 Task: Log work in the project ZephyrTech for the issue 'Create a new online platform for online music production courses with advanced audio editing and mixing features' spent time as '1w 1d 10h 9m' and remaining time as '3w 5d 11h 51m' and move to bottom of backlog. Now add the issue to the epic 'ITIL Implementation'.
Action: Mouse moved to (709, 457)
Screenshot: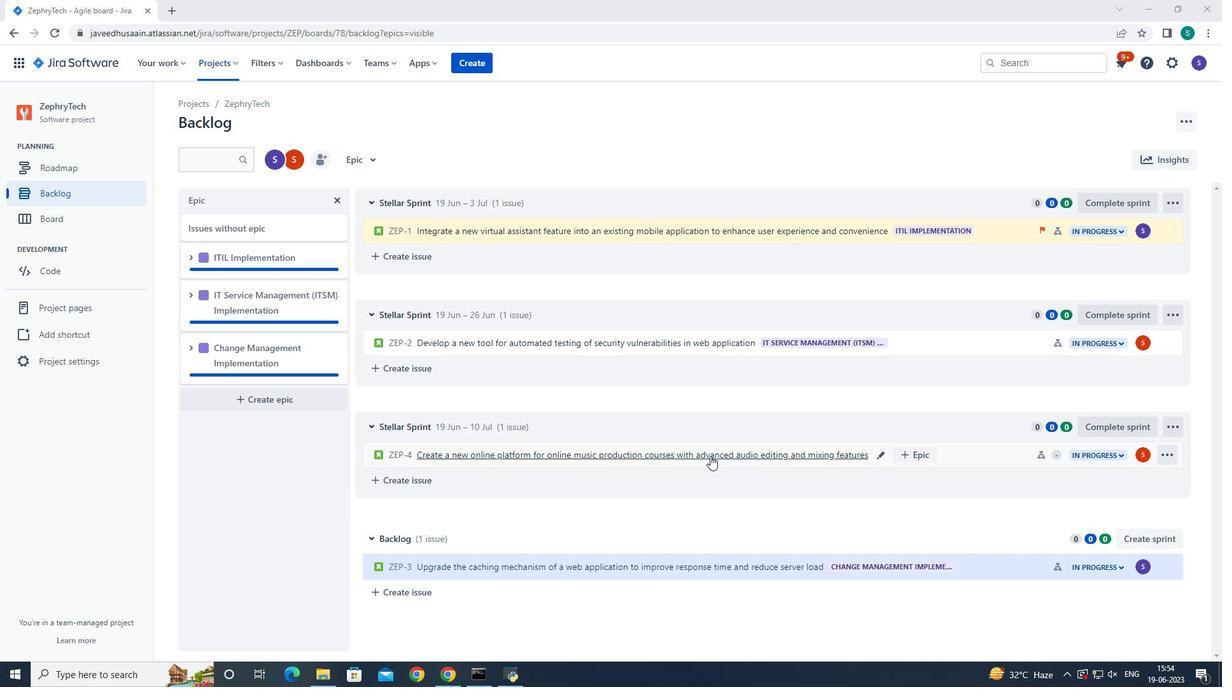 
Action: Mouse pressed left at (709, 457)
Screenshot: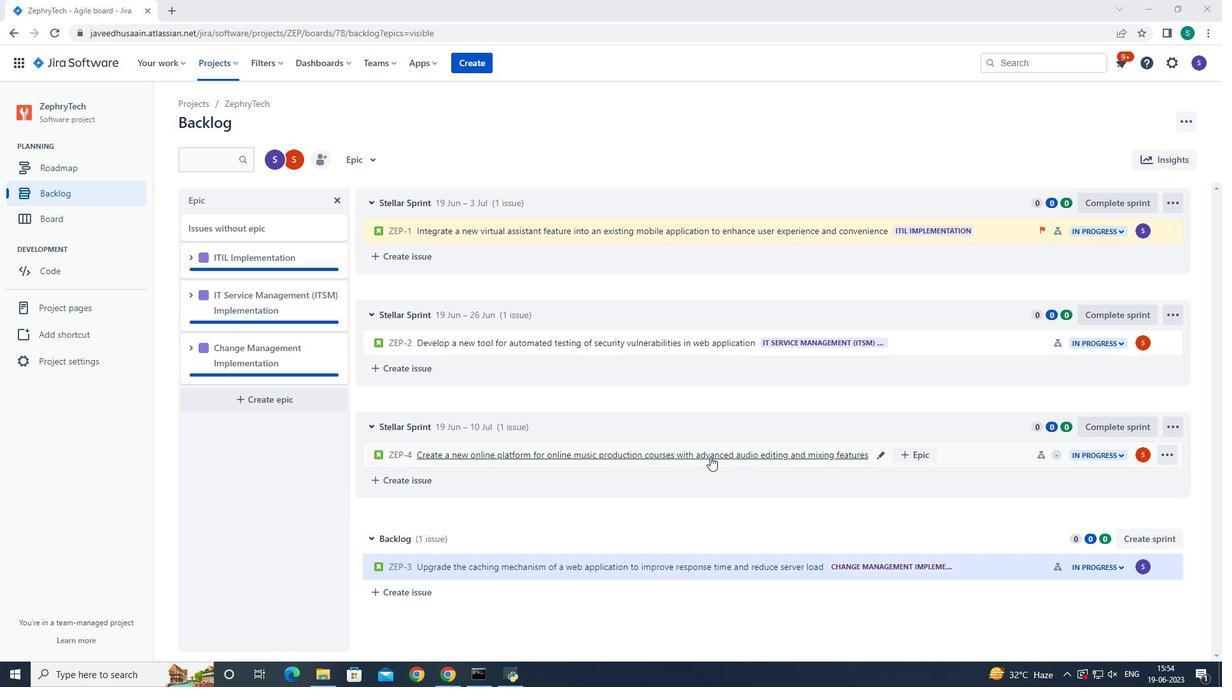 
Action: Mouse moved to (1162, 199)
Screenshot: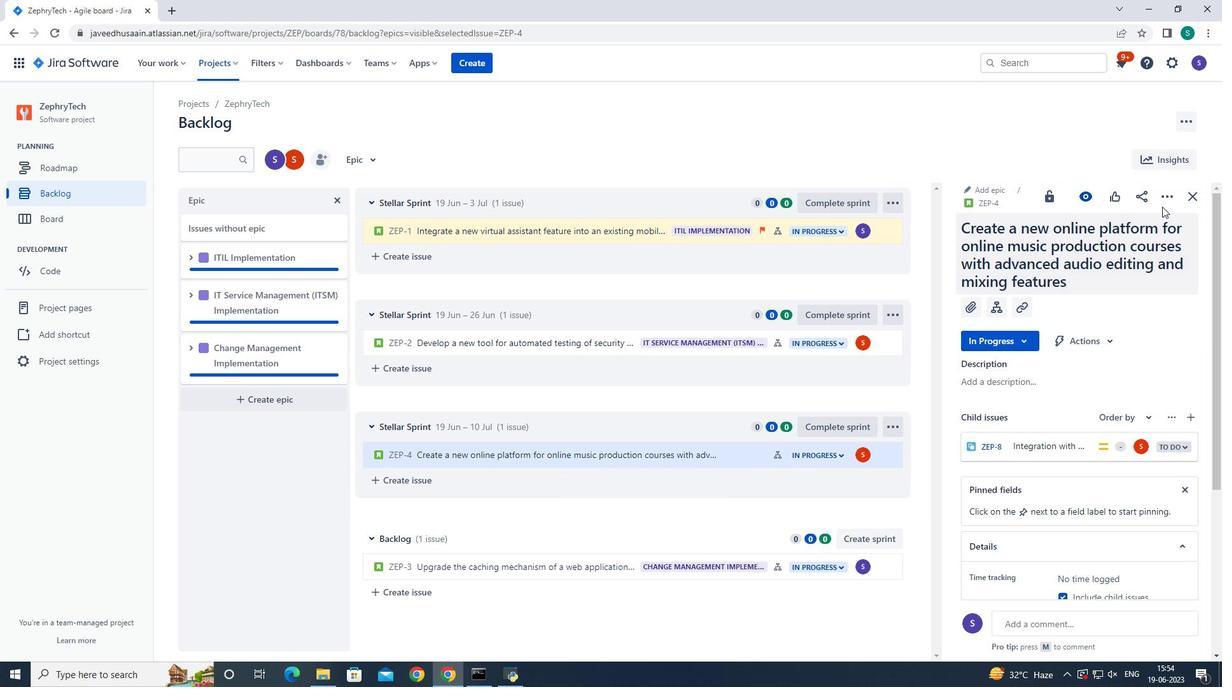 
Action: Mouse pressed left at (1162, 199)
Screenshot: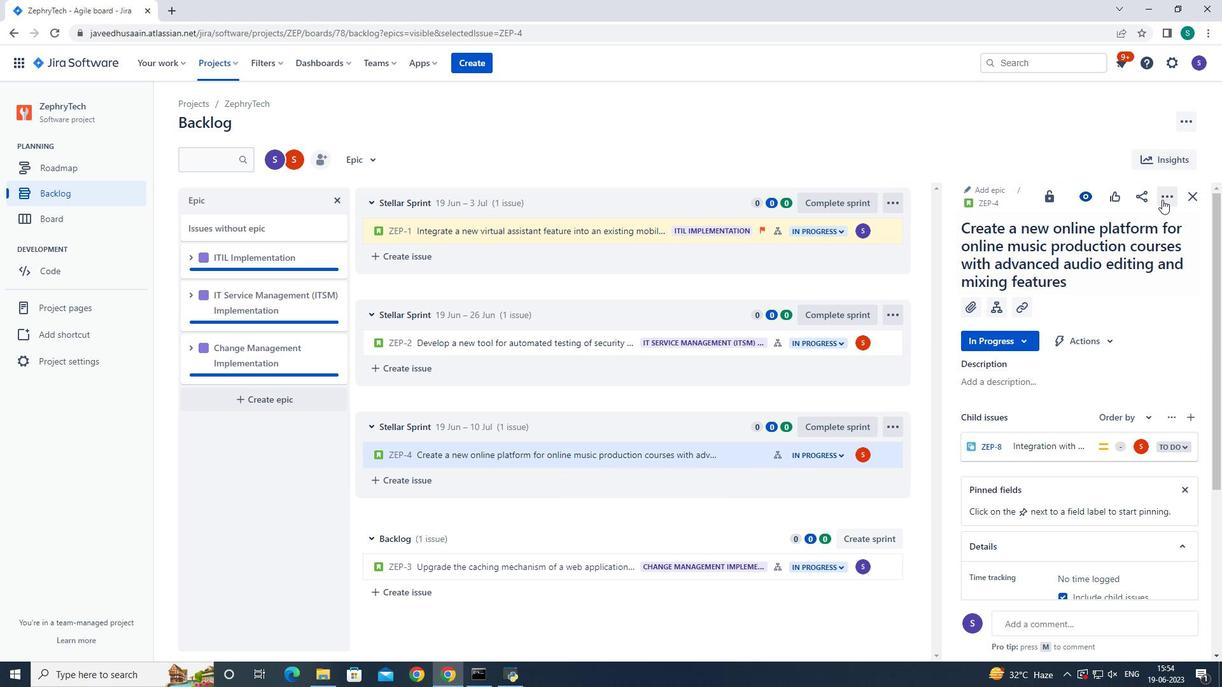 
Action: Mouse moved to (1132, 227)
Screenshot: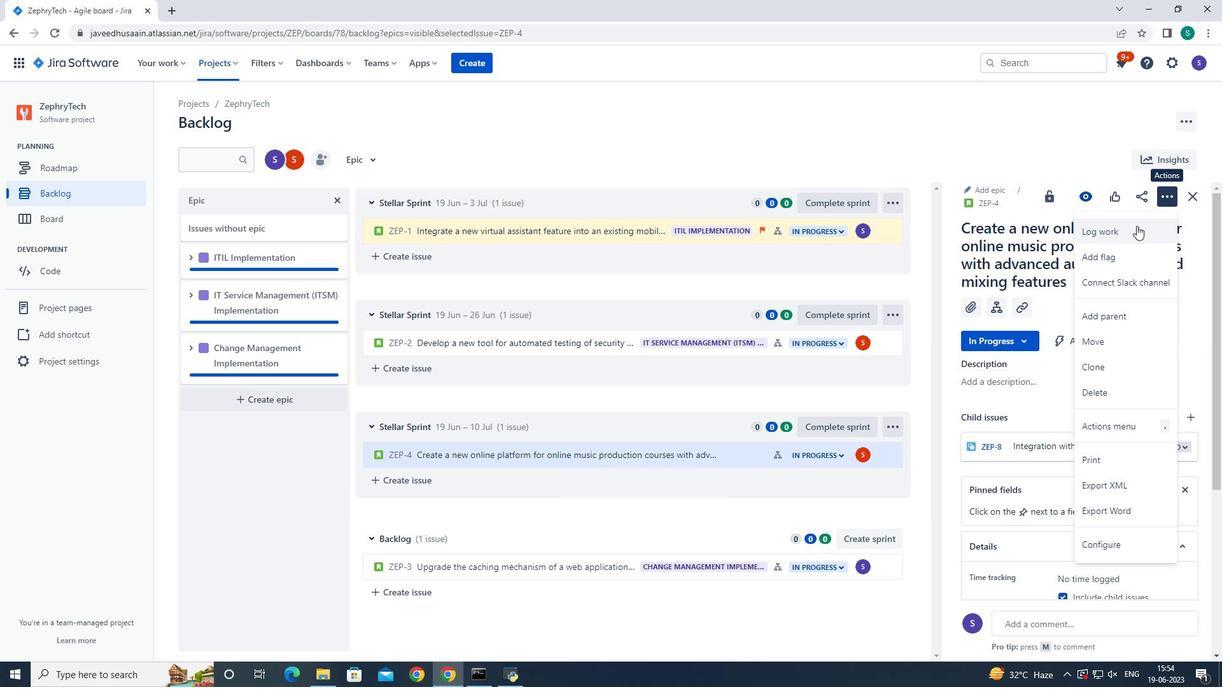 
Action: Mouse pressed left at (1132, 227)
Screenshot: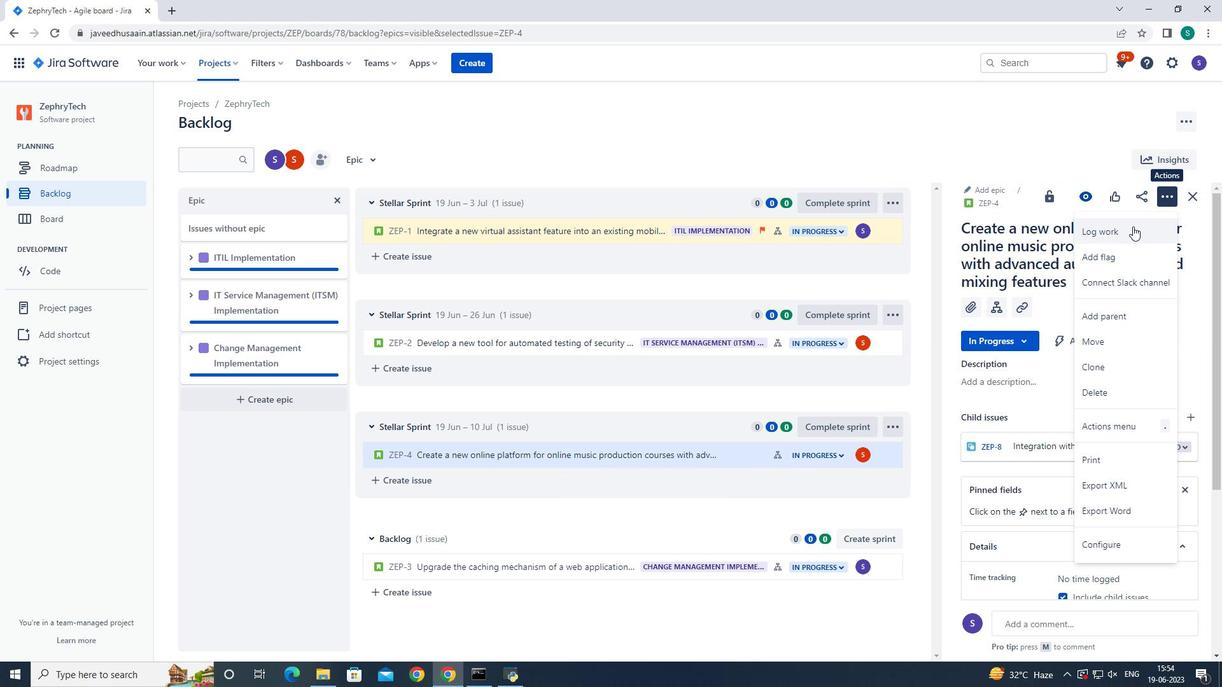 
Action: Mouse moved to (576, 192)
Screenshot: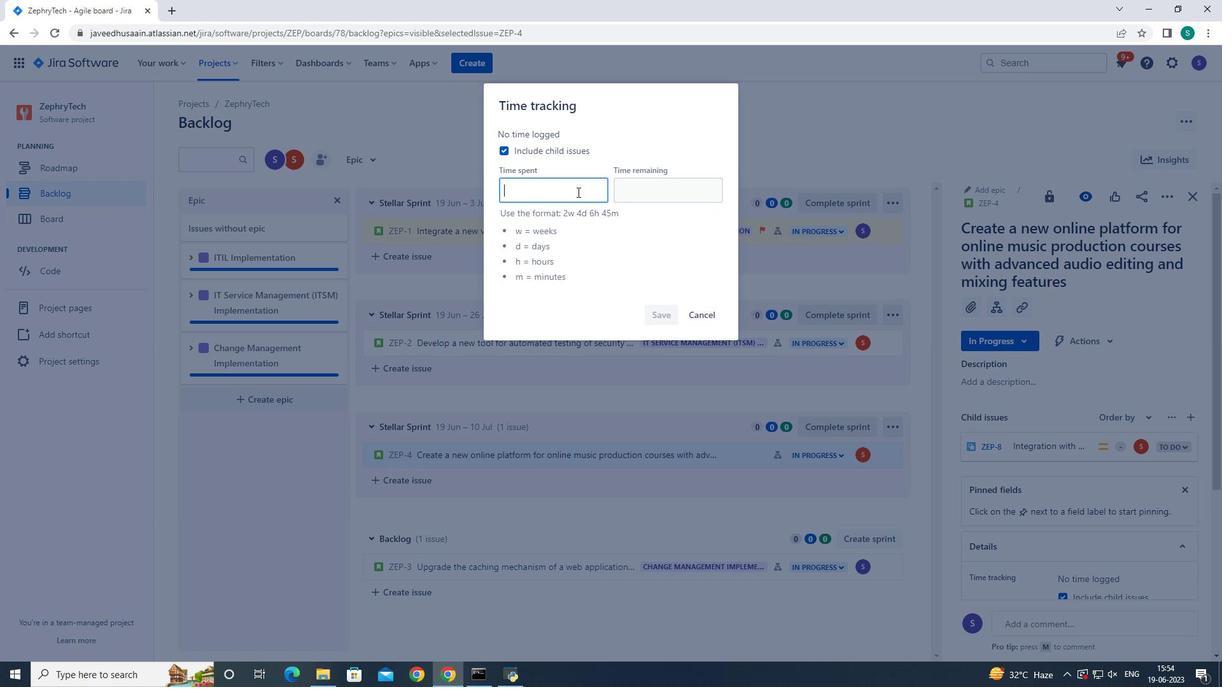 
Action: Mouse pressed left at (576, 192)
Screenshot: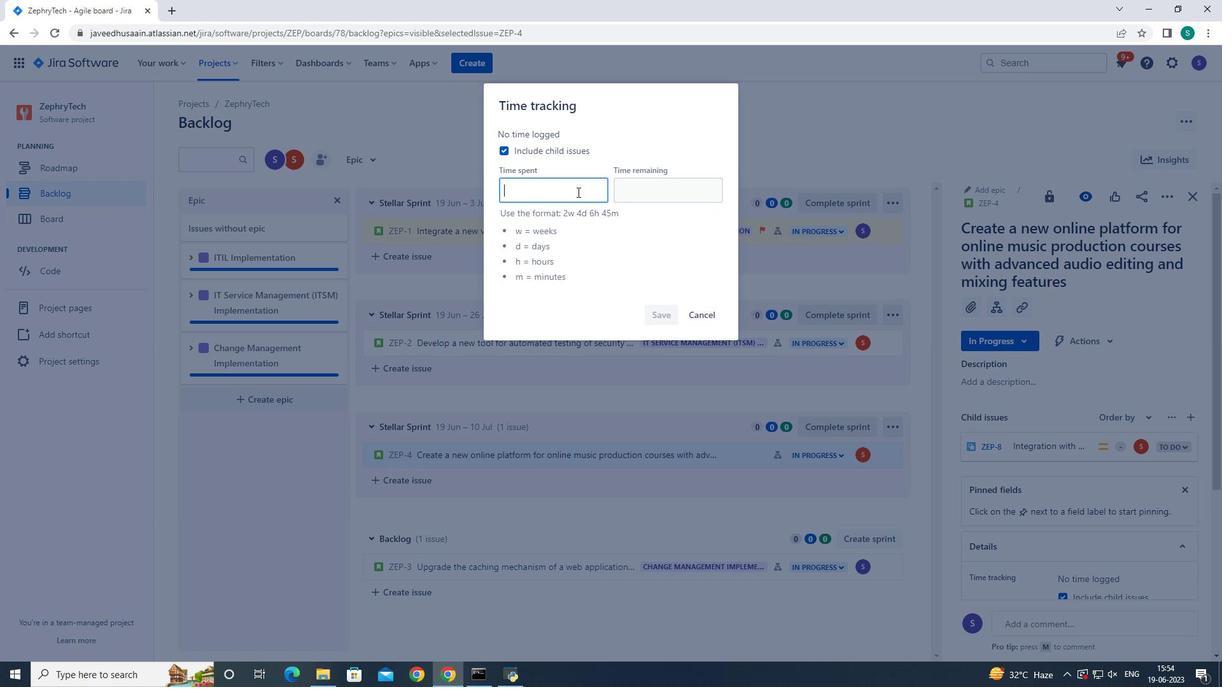 
Action: Key pressed 1w<Key.space>1d<Key.space>10h<Key.space>9m<Key.tab>3w<Key.space>5d<Key.space>11h<Key.space>51m
Screenshot: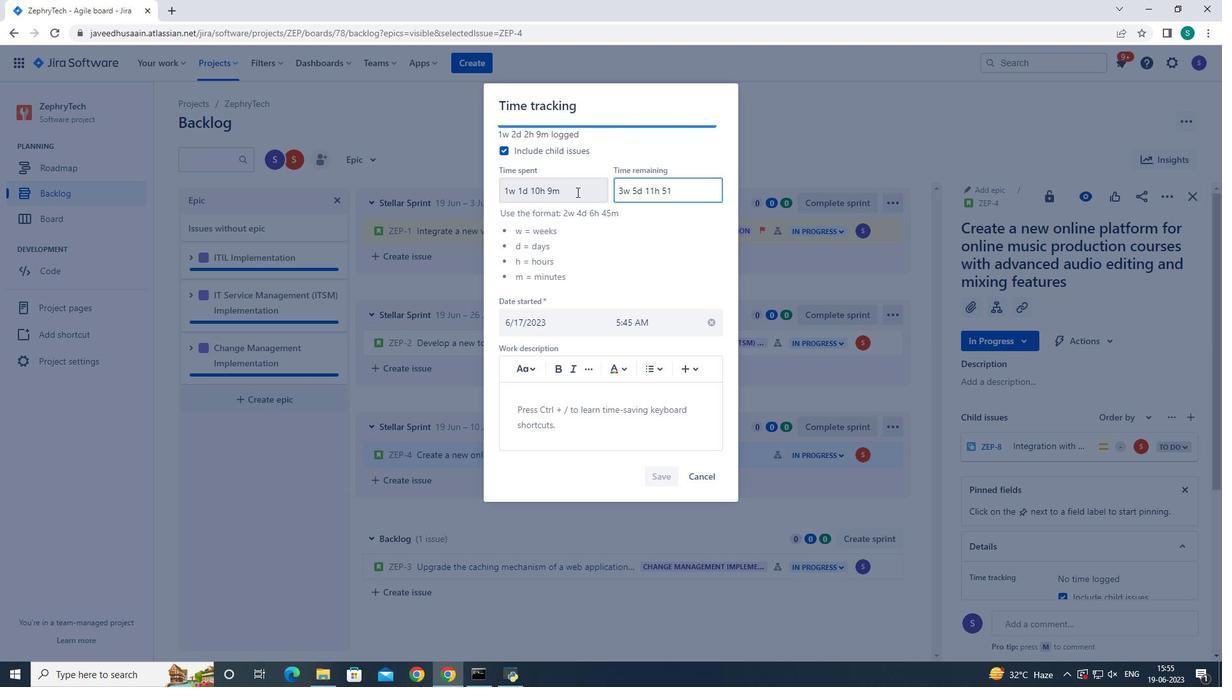 
Action: Mouse moved to (648, 476)
Screenshot: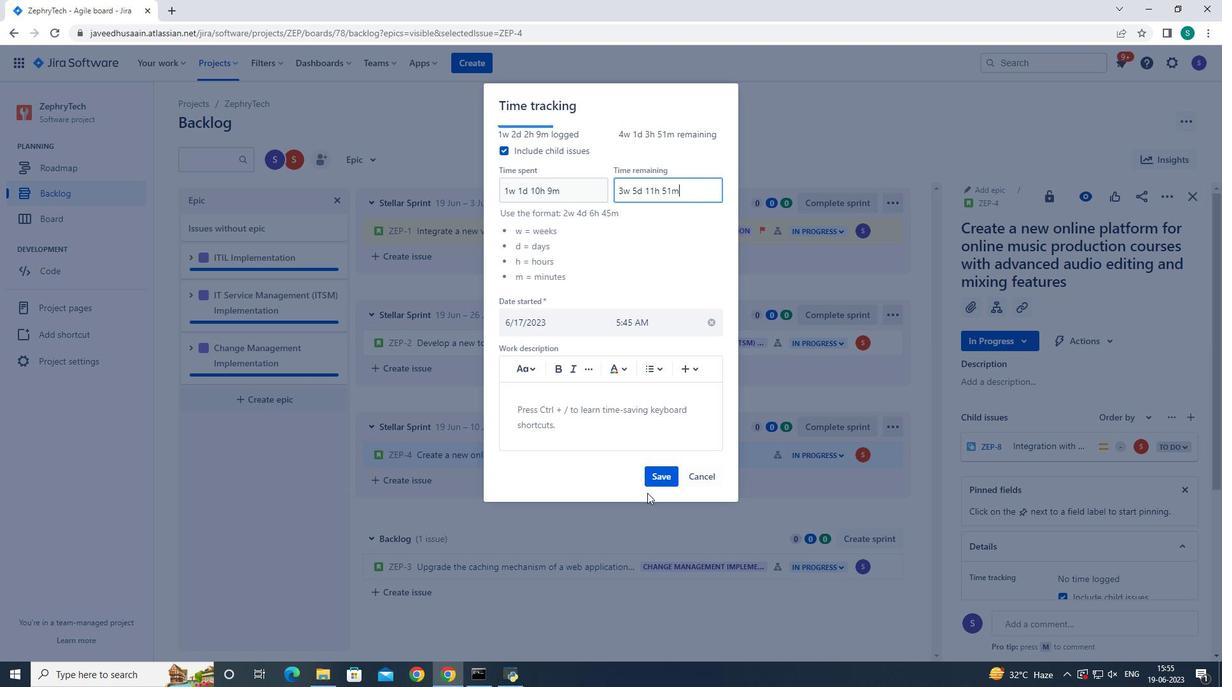 
Action: Mouse pressed left at (648, 476)
Screenshot: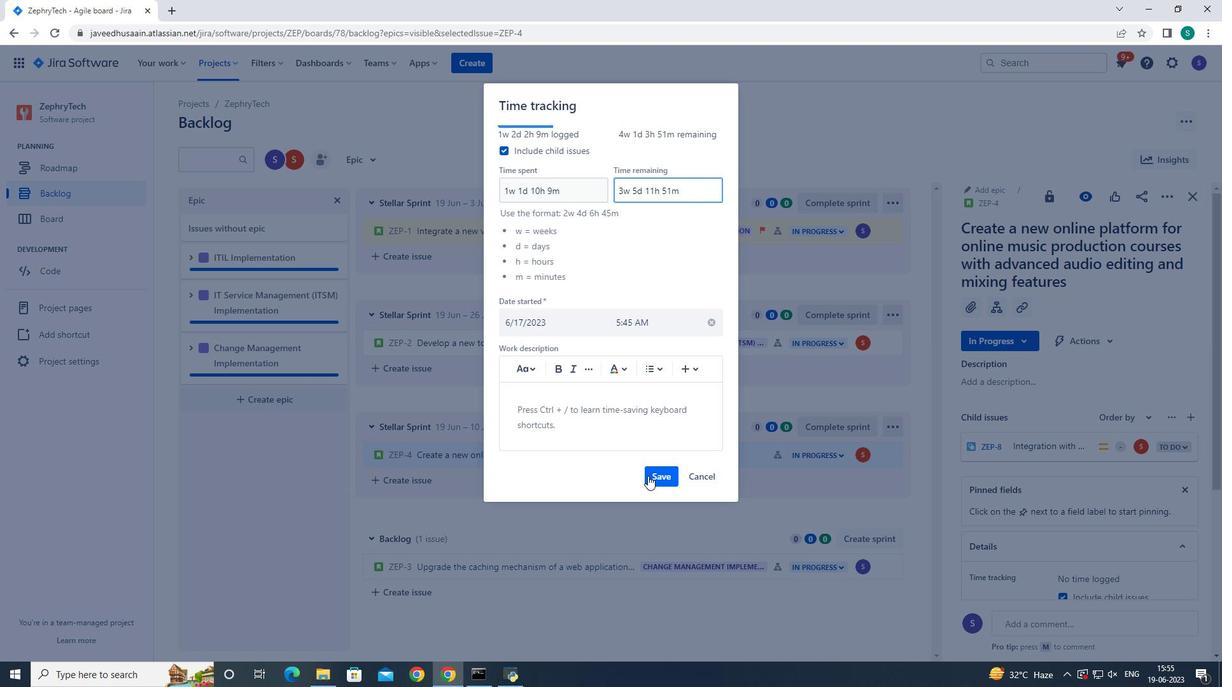 
Action: Mouse moved to (1192, 192)
Screenshot: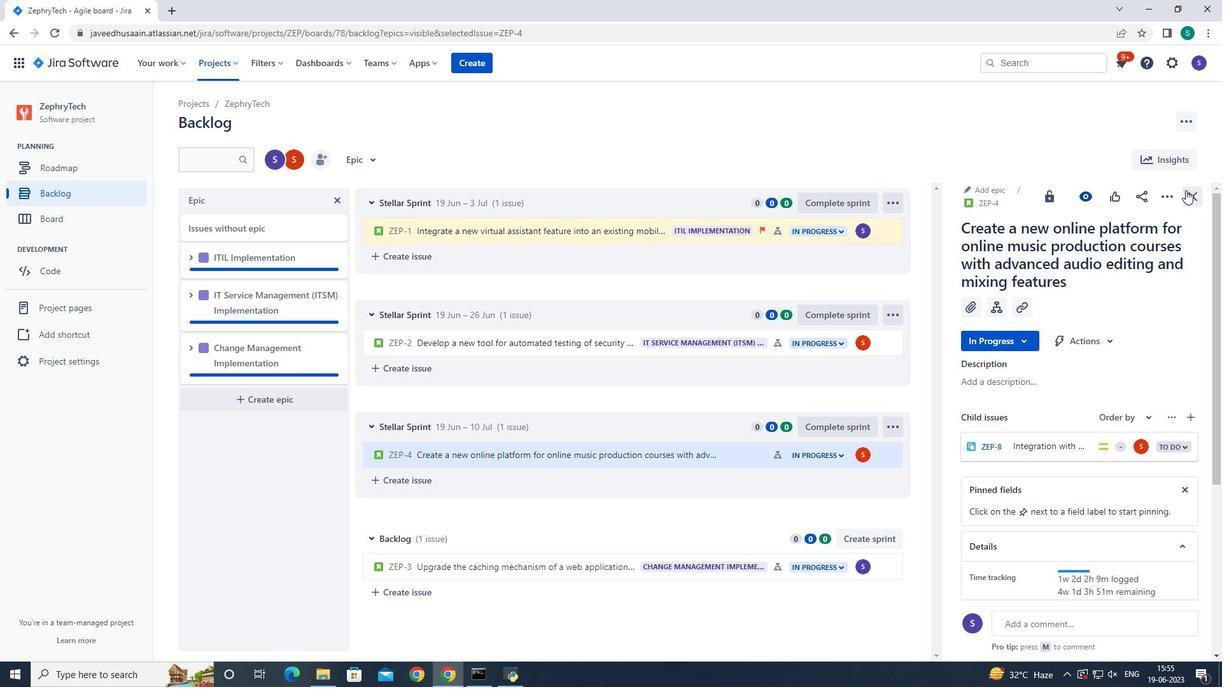 
Action: Mouse pressed left at (1192, 192)
Screenshot: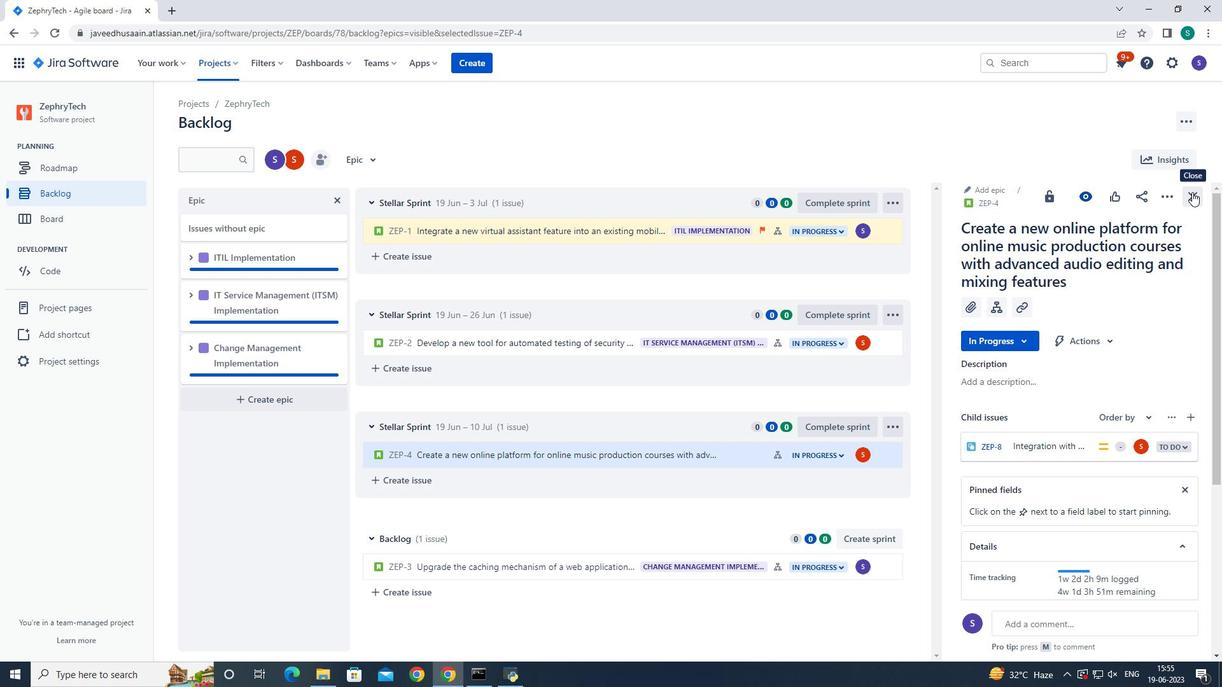 
Action: Mouse moved to (1165, 453)
Screenshot: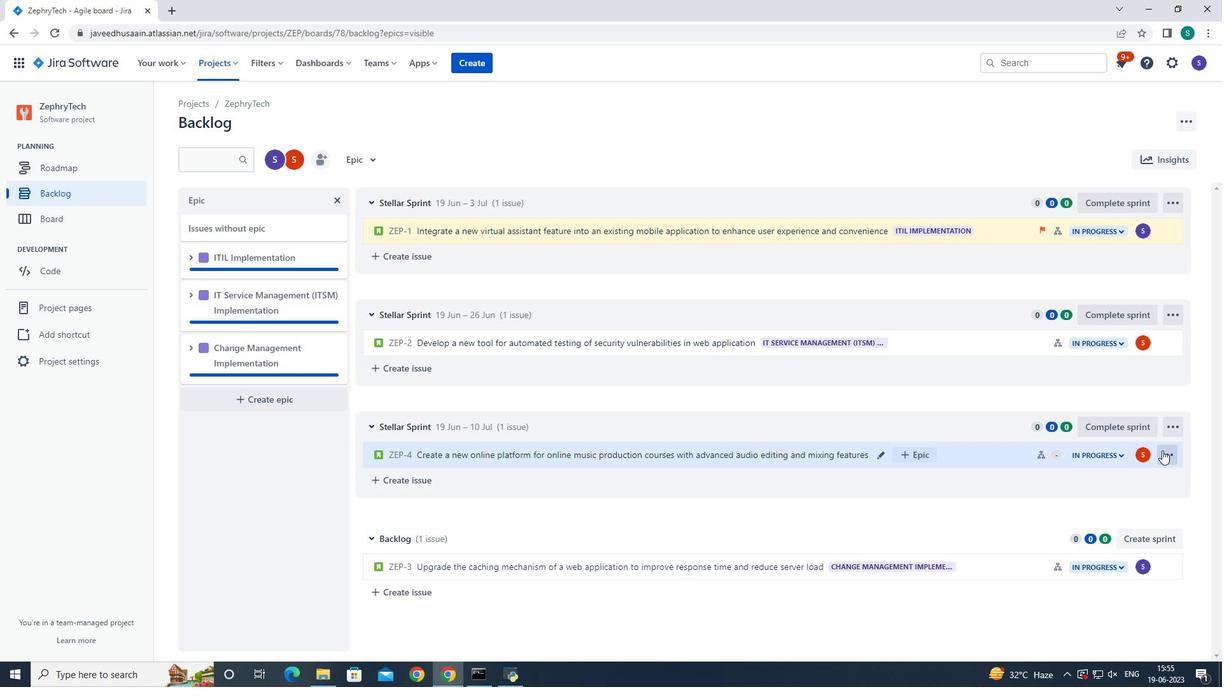 
Action: Mouse pressed left at (1165, 453)
Screenshot: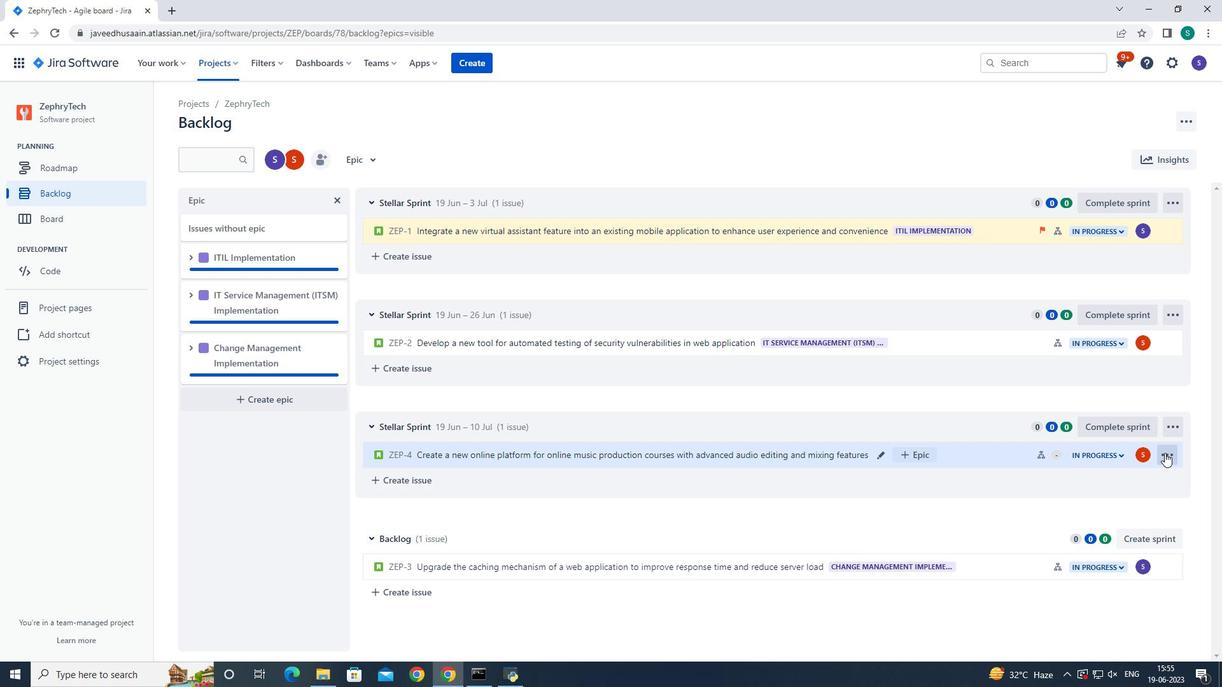
Action: Mouse moved to (1142, 425)
Screenshot: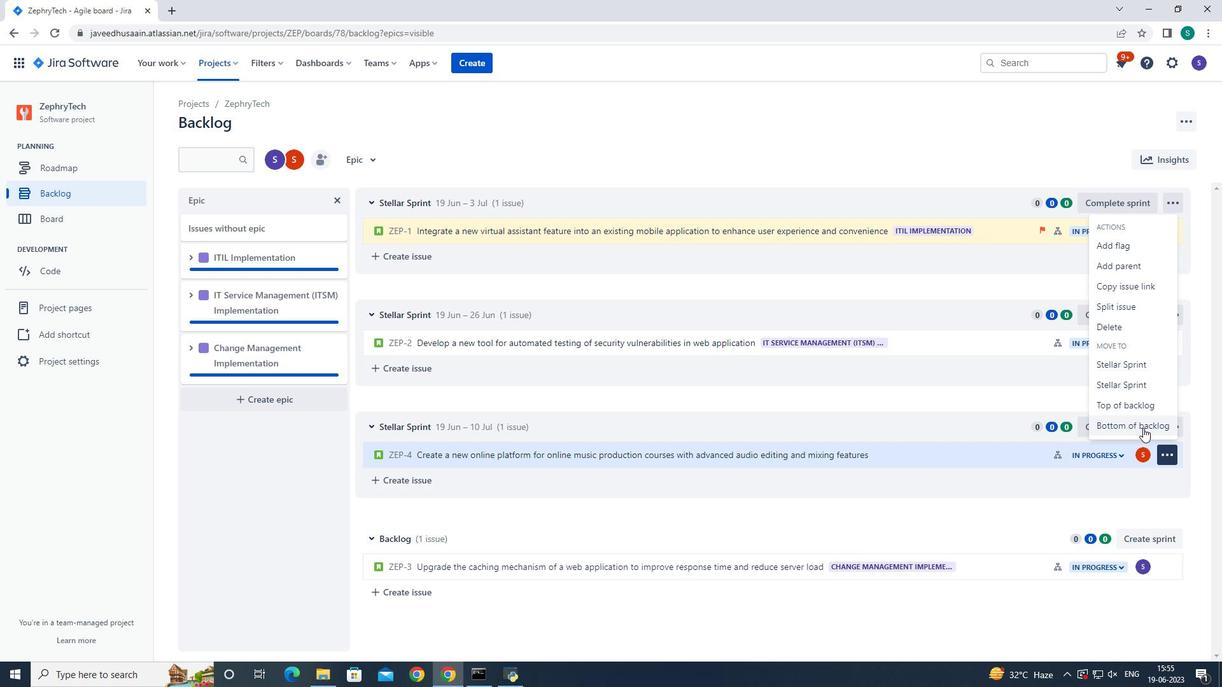 
Action: Mouse pressed left at (1142, 425)
Screenshot: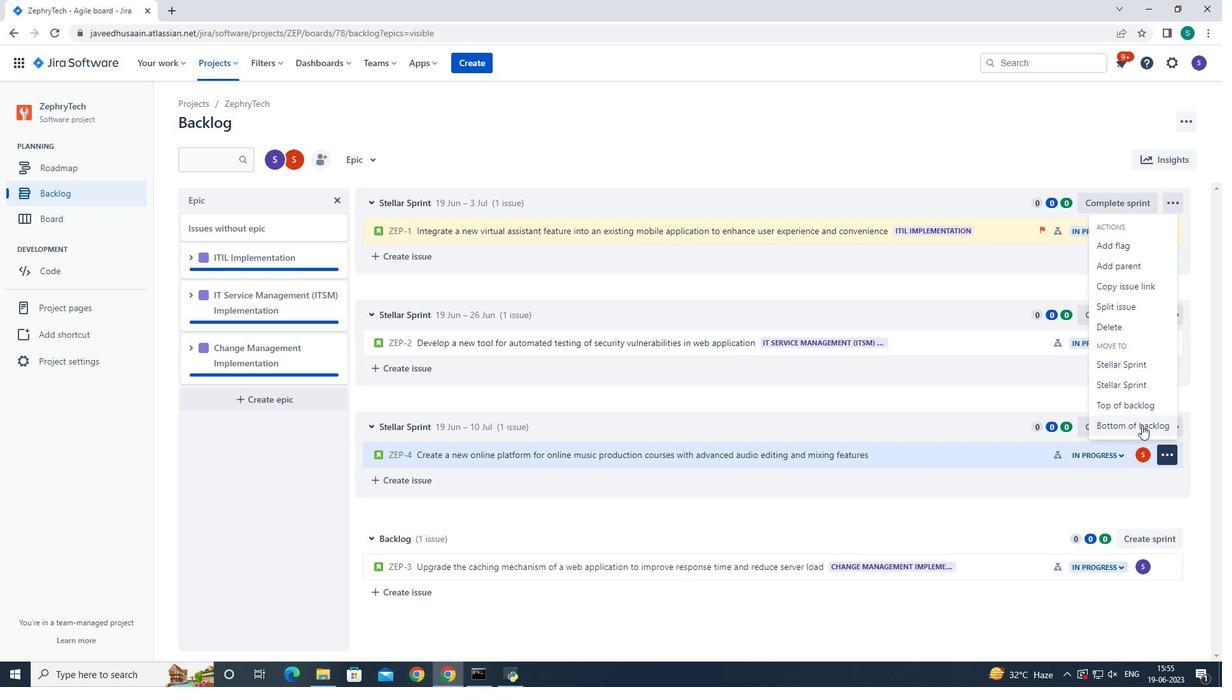 
Action: Mouse moved to (659, 208)
Screenshot: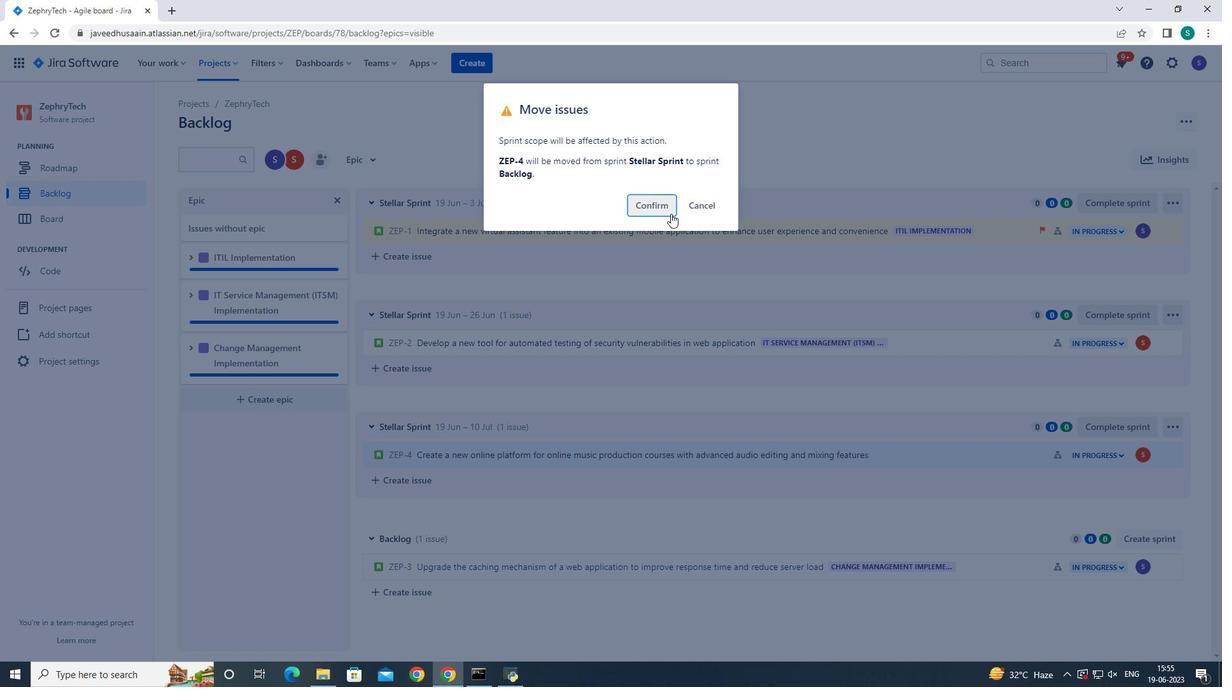
Action: Mouse pressed left at (659, 208)
Screenshot: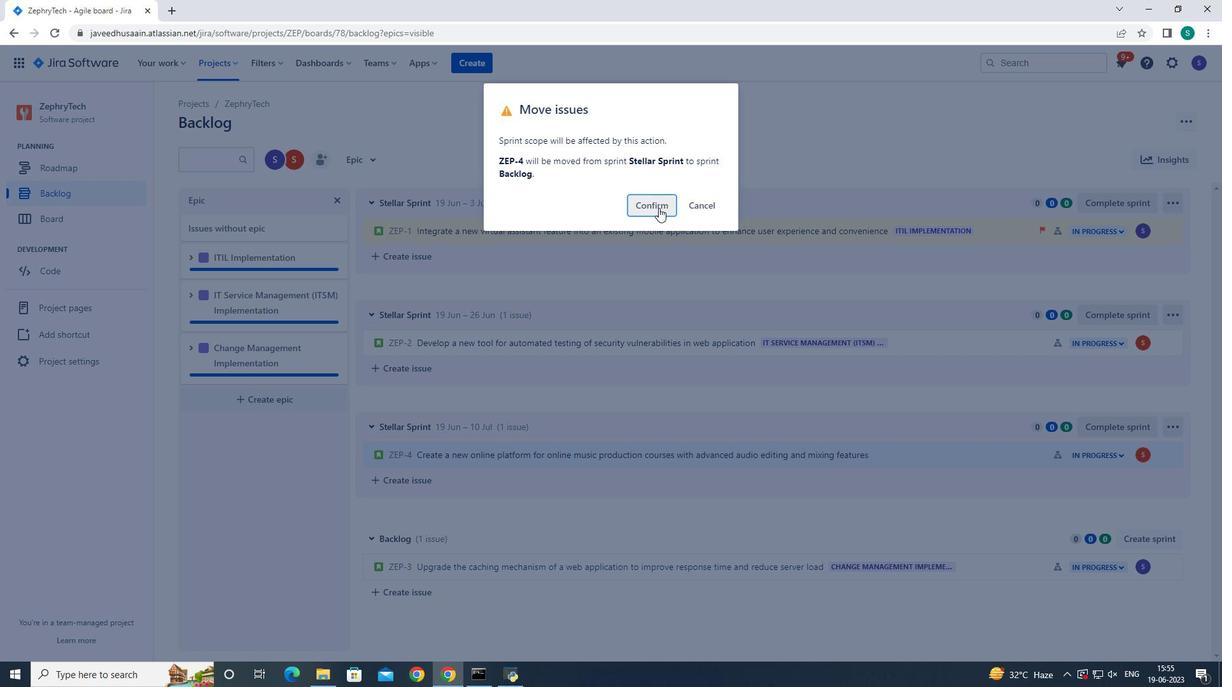 
Action: Mouse moved to (836, 498)
Screenshot: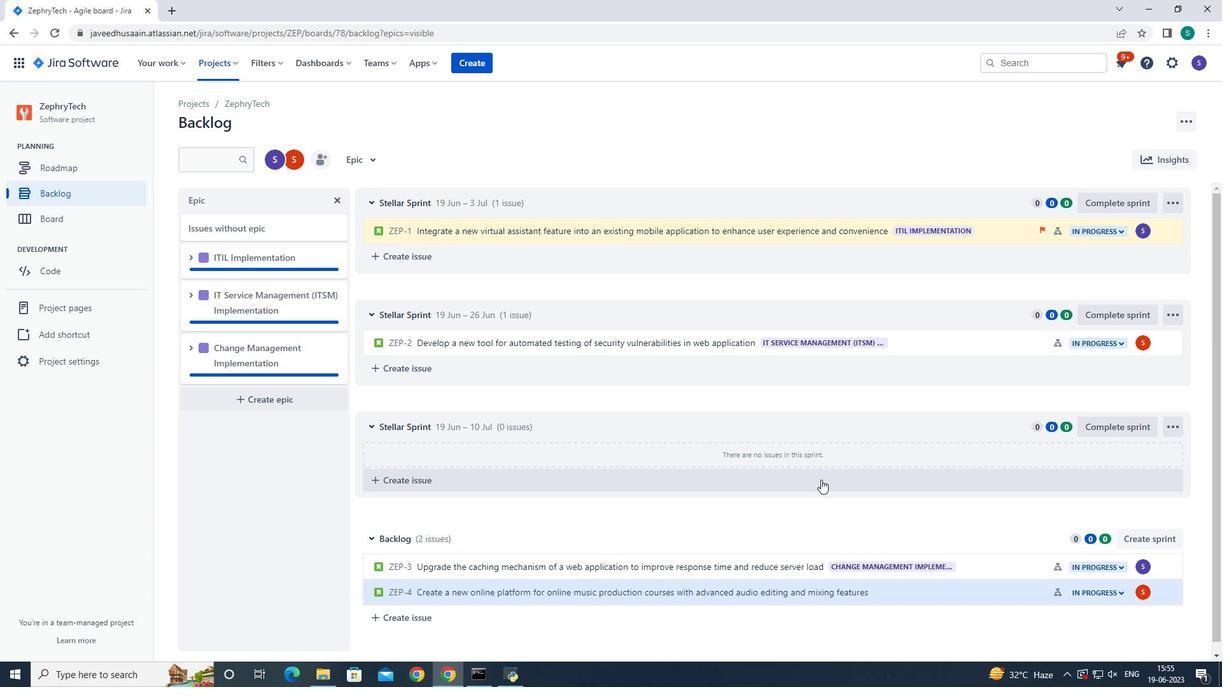 
Action: Mouse scrolled (836, 497) with delta (0, 0)
Screenshot: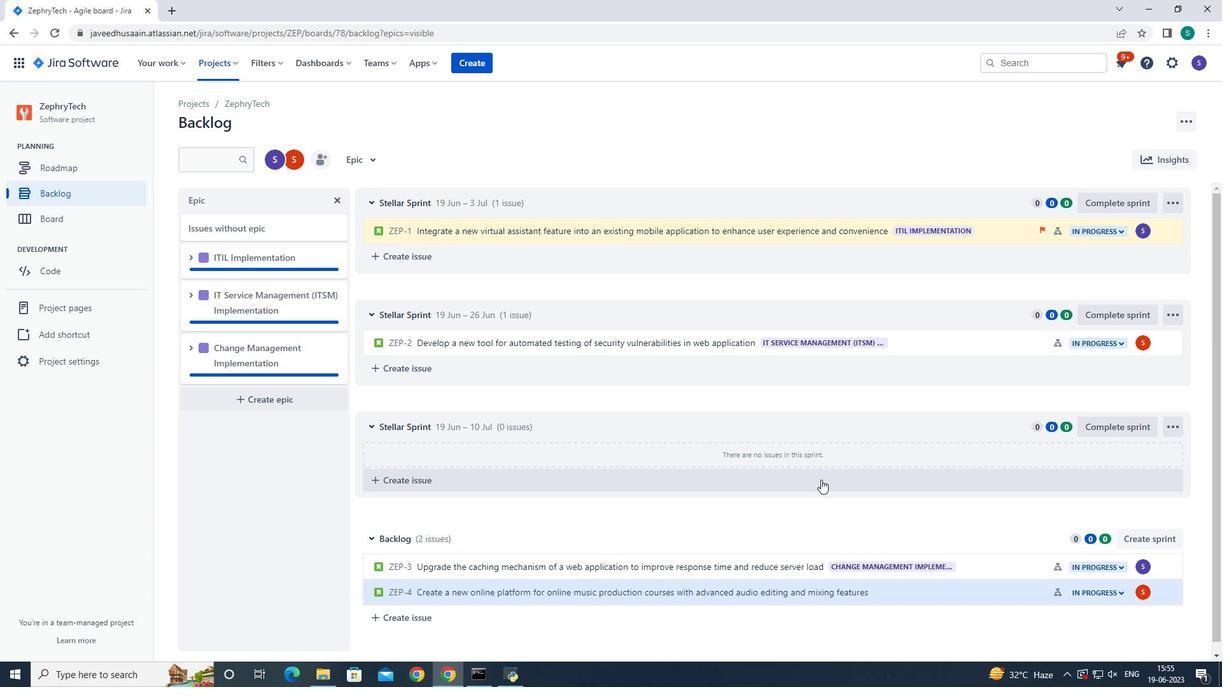 
Action: Mouse moved to (914, 581)
Screenshot: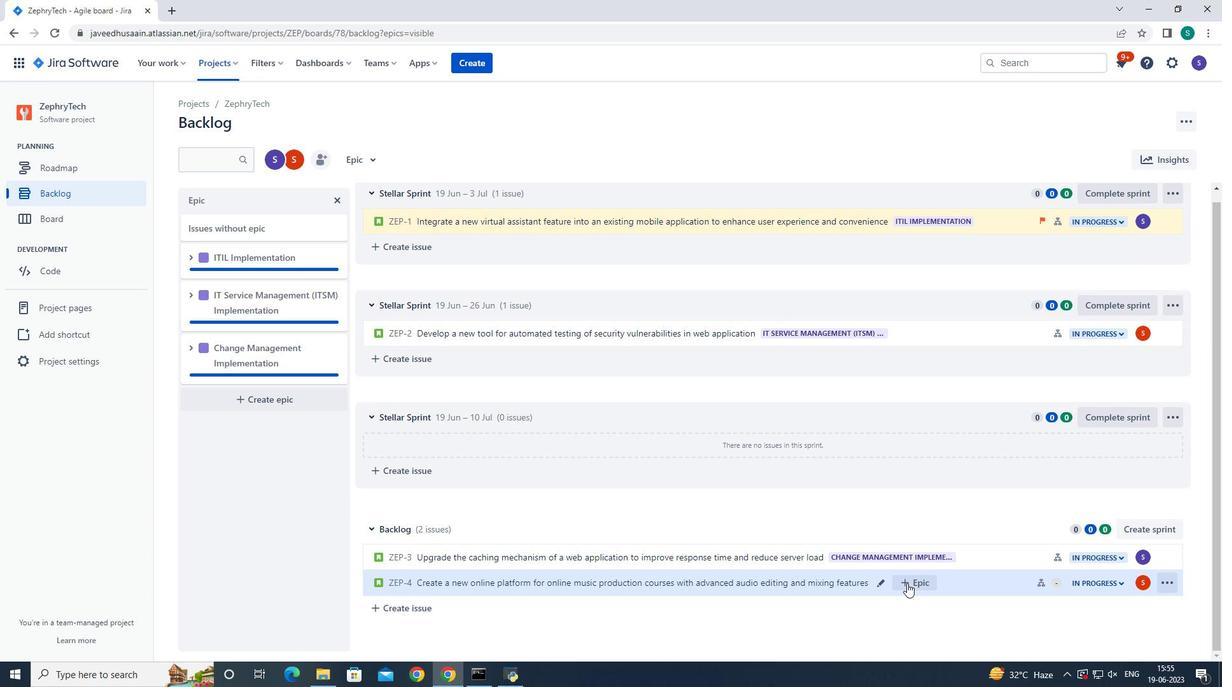 
Action: Mouse pressed left at (914, 581)
Screenshot: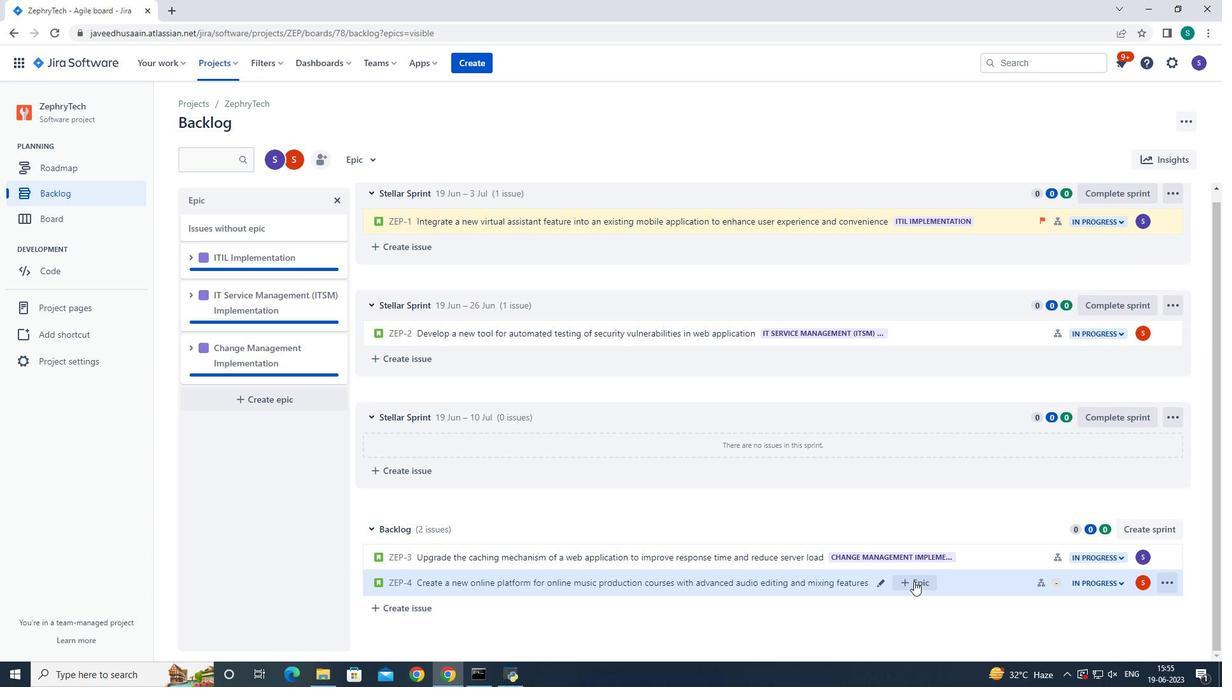 
Action: Mouse scrolled (914, 581) with delta (0, 0)
Screenshot: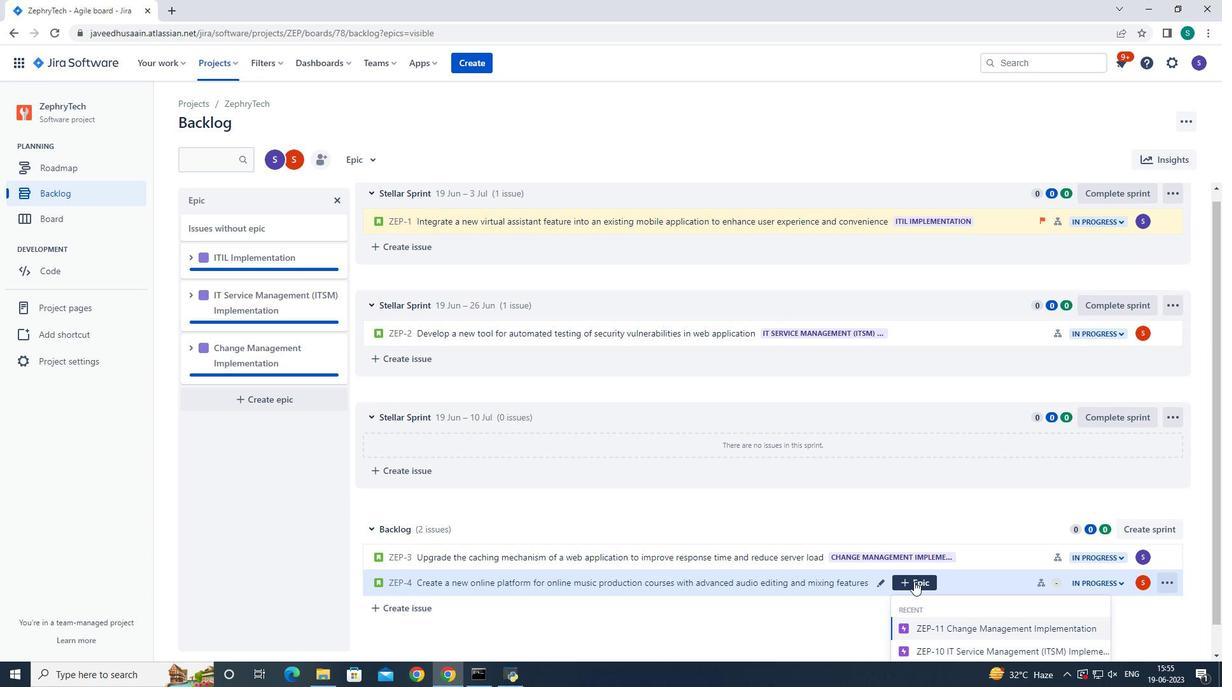 
Action: Mouse scrolled (914, 581) with delta (0, 0)
Screenshot: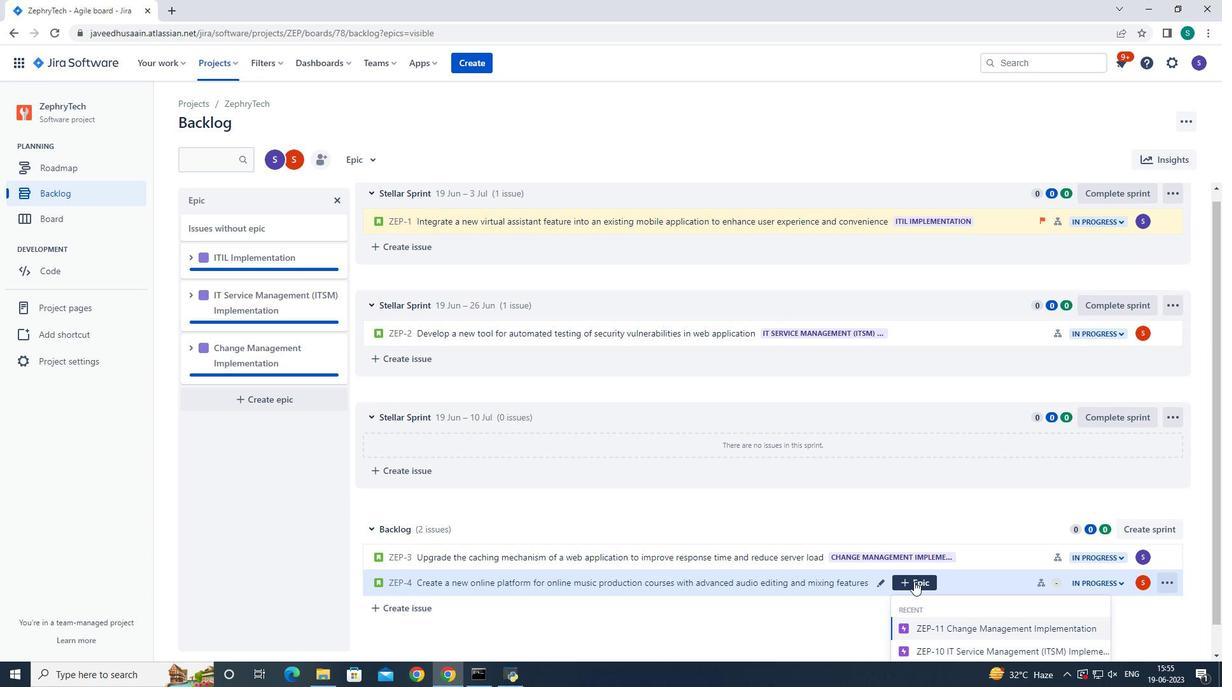 
Action: Mouse scrolled (914, 581) with delta (0, 0)
Screenshot: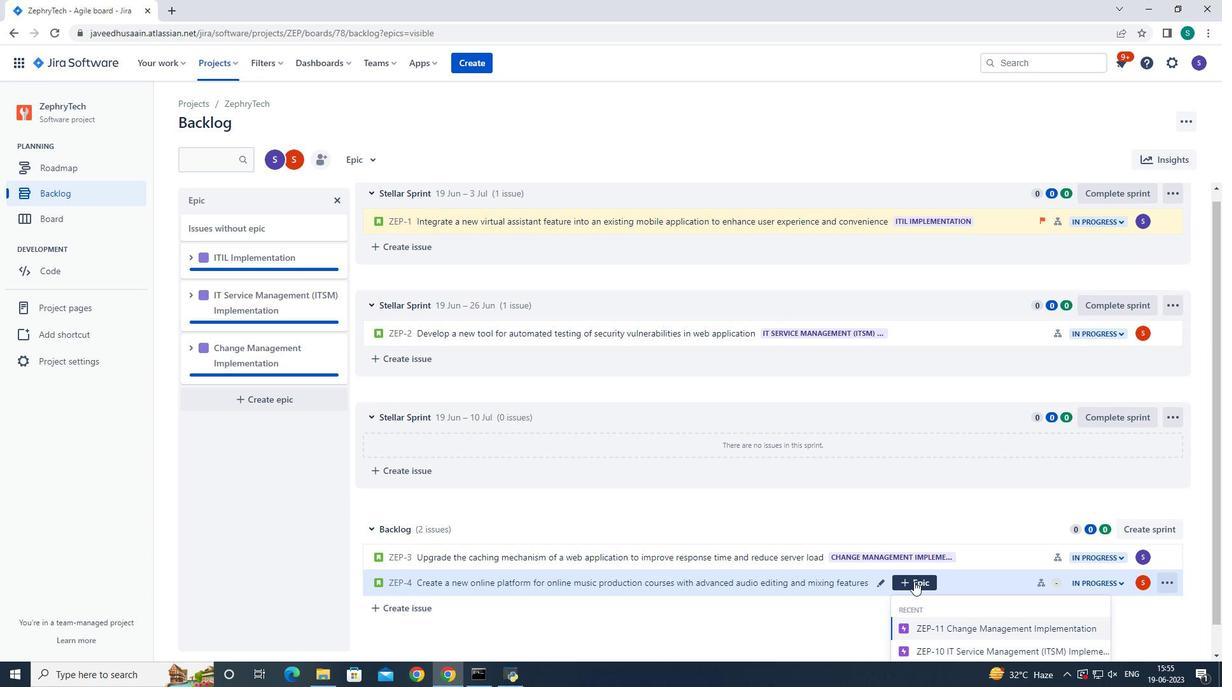 
Action: Mouse moved to (963, 645)
Screenshot: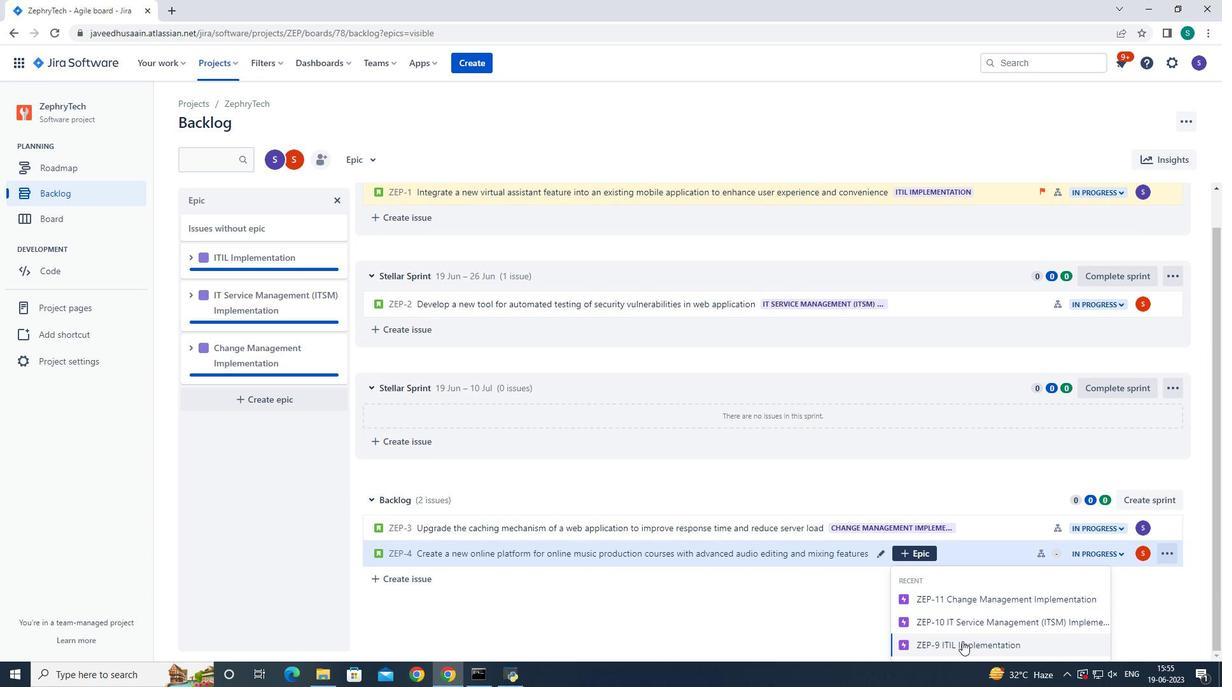
Action: Mouse pressed left at (963, 645)
Screenshot: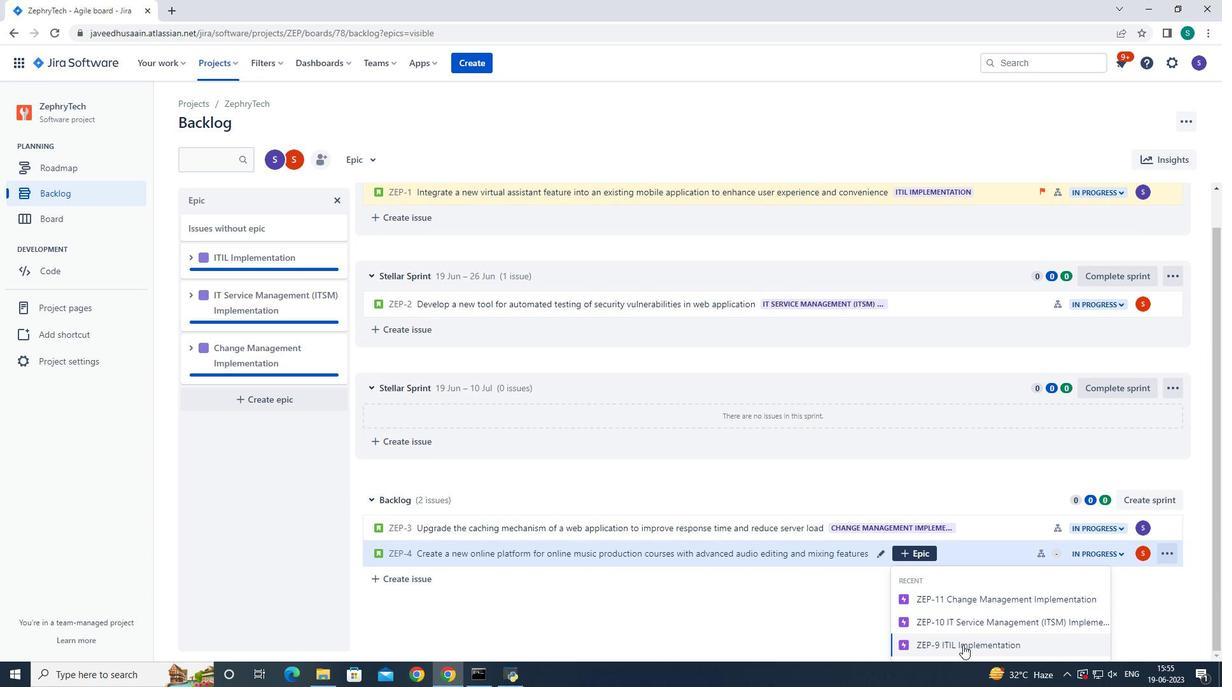 
Action: Mouse moved to (964, 645)
Screenshot: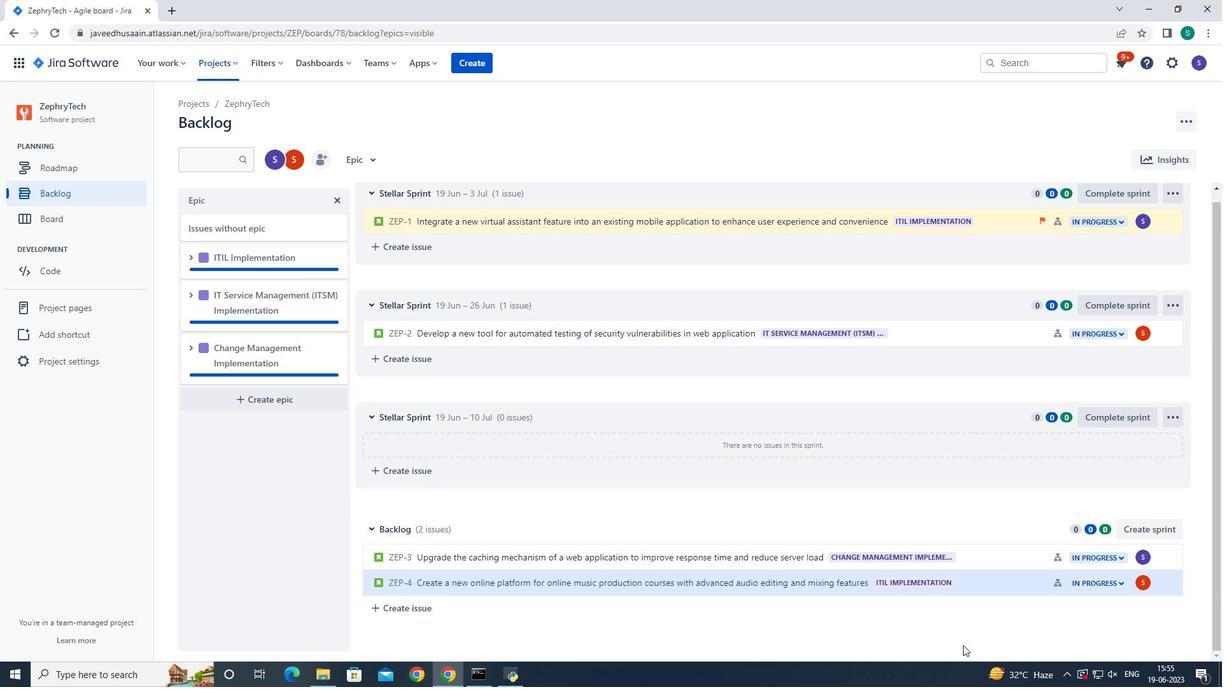 
